 Task: In the  document Mentalhealth.htmlMake this file  'available offline' Check 'Vision History' View the  non- printing characters
Action: Mouse moved to (392, 400)
Screenshot: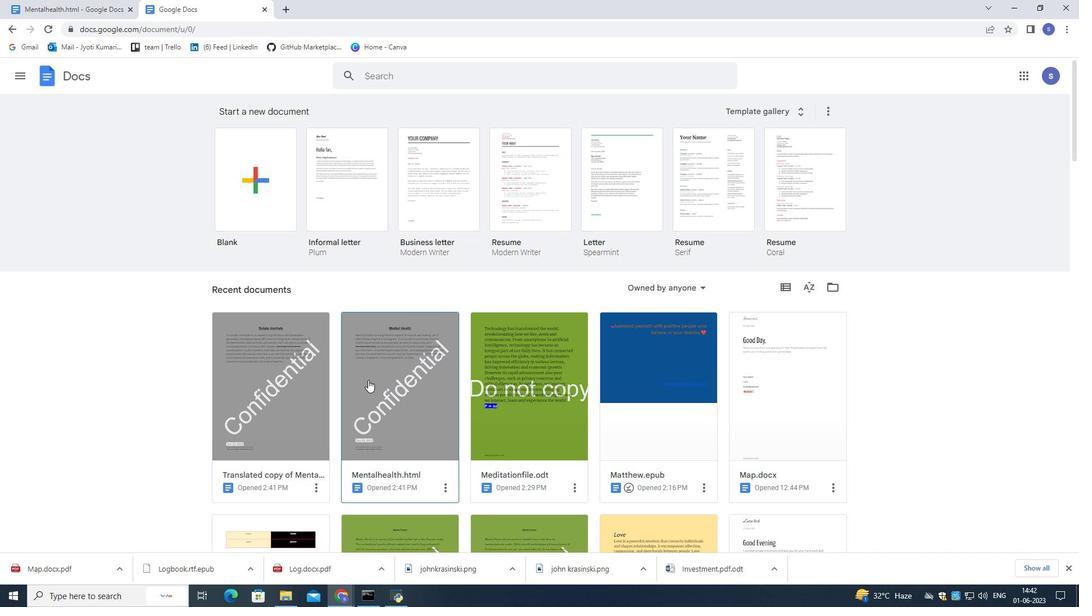 
Action: Mouse pressed left at (392, 400)
Screenshot: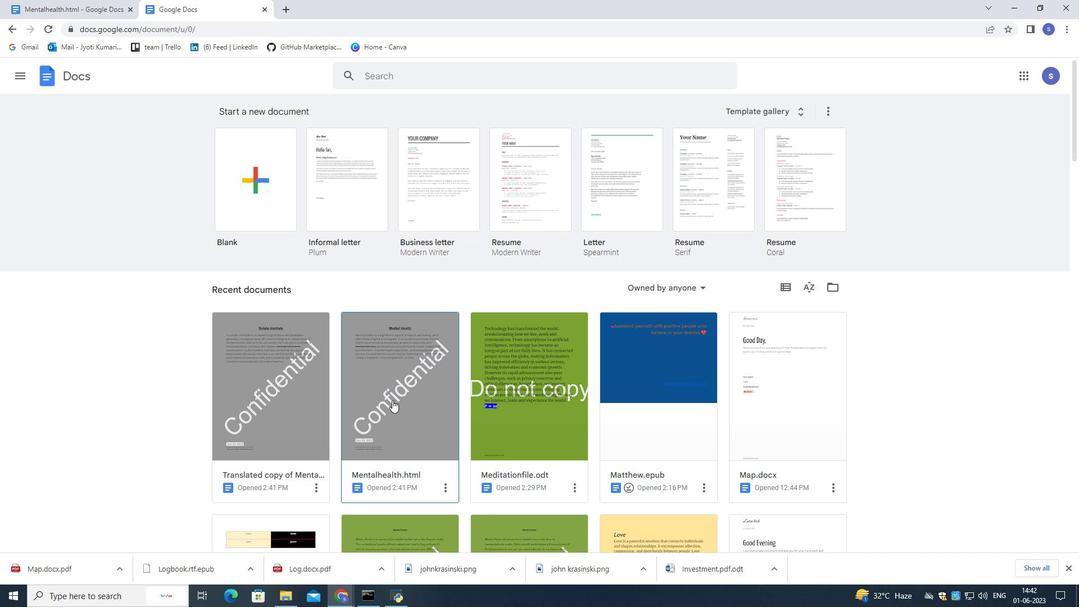 
Action: Mouse pressed left at (392, 400)
Screenshot: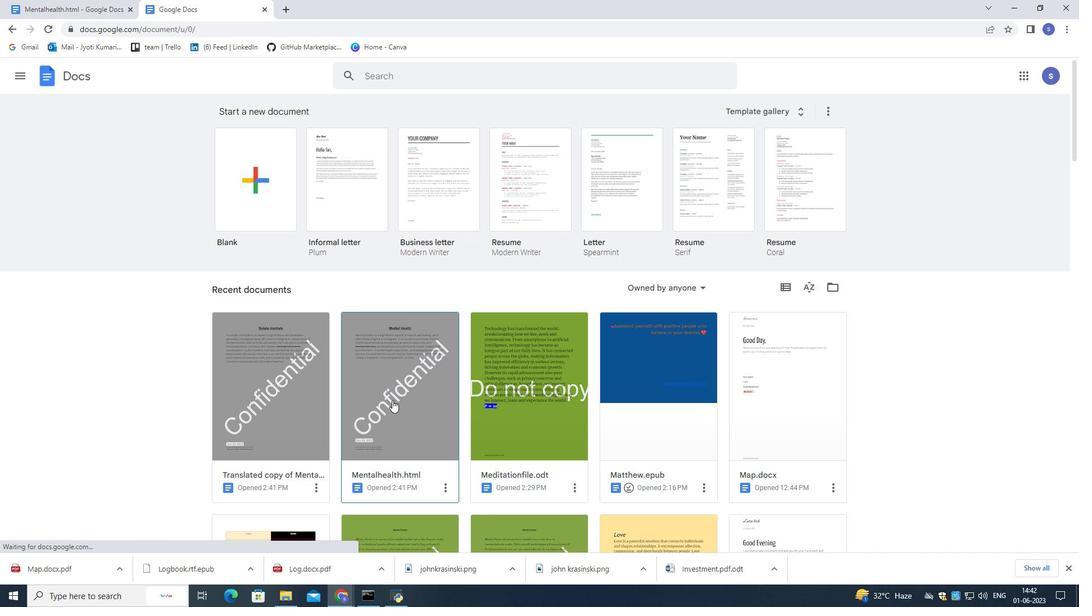 
Action: Mouse moved to (41, 84)
Screenshot: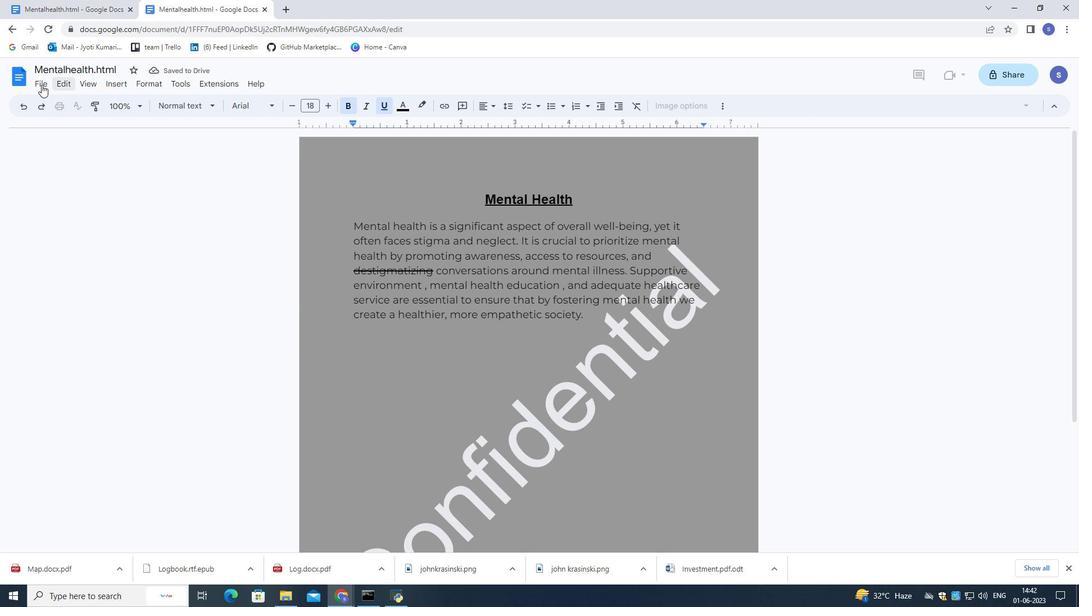 
Action: Mouse pressed left at (41, 84)
Screenshot: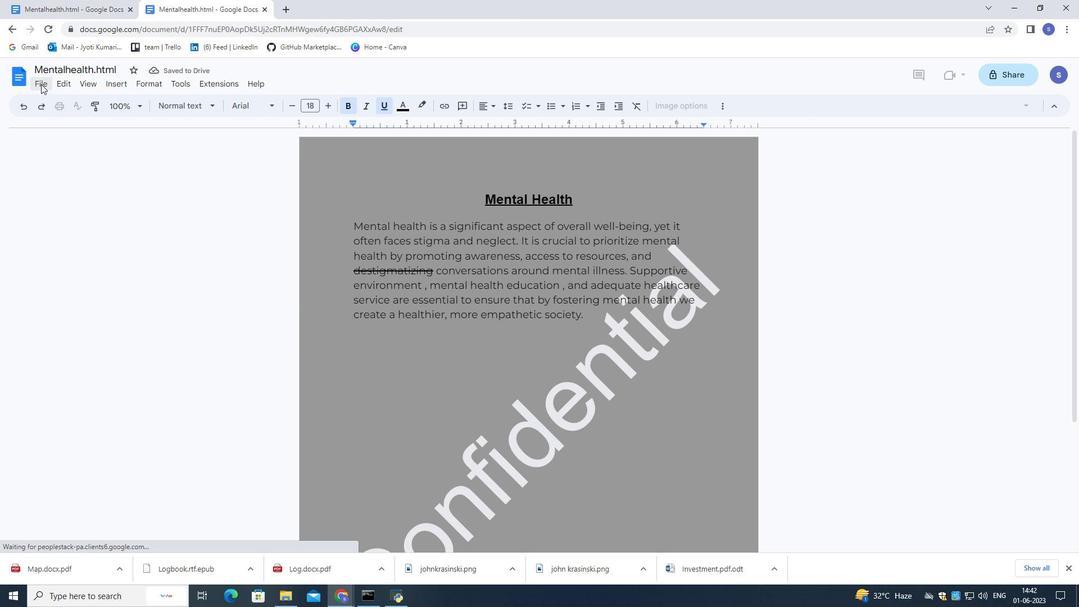 
Action: Mouse moved to (88, 330)
Screenshot: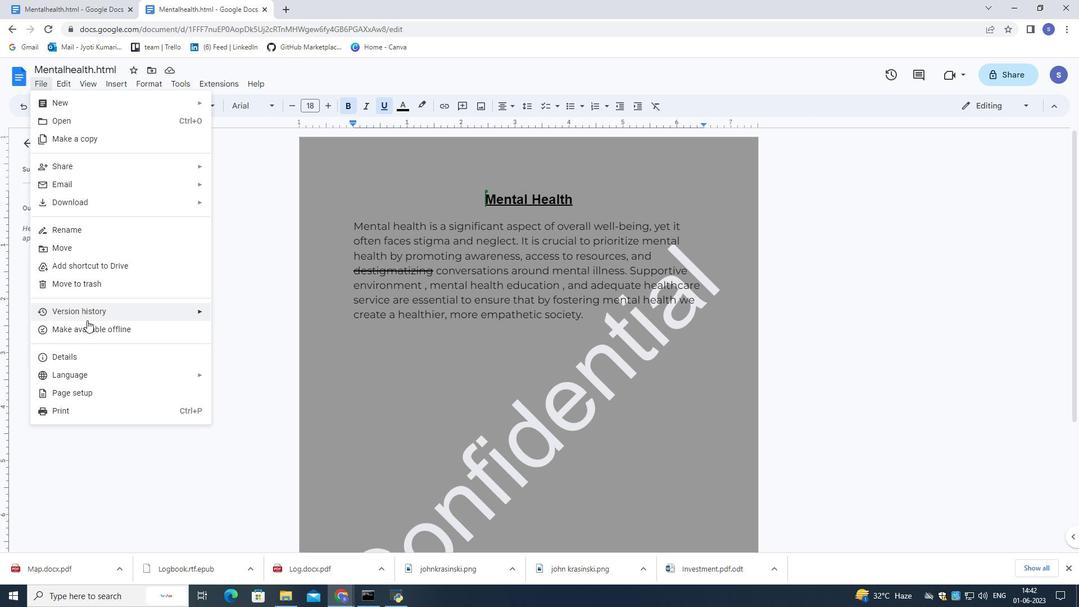 
Action: Mouse pressed left at (88, 330)
Screenshot: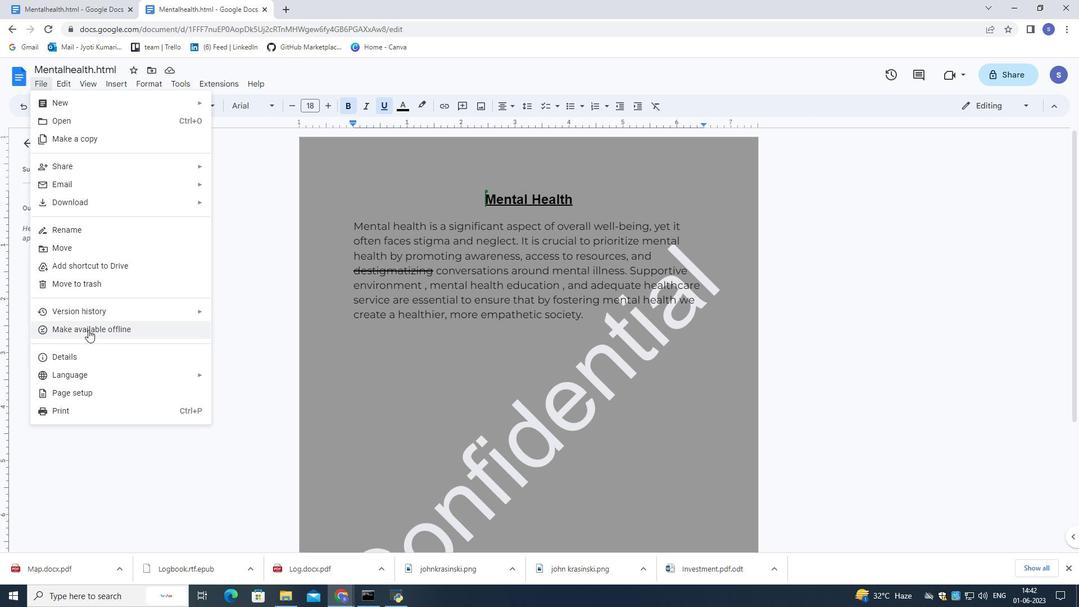 
Action: Mouse moved to (44, 82)
Screenshot: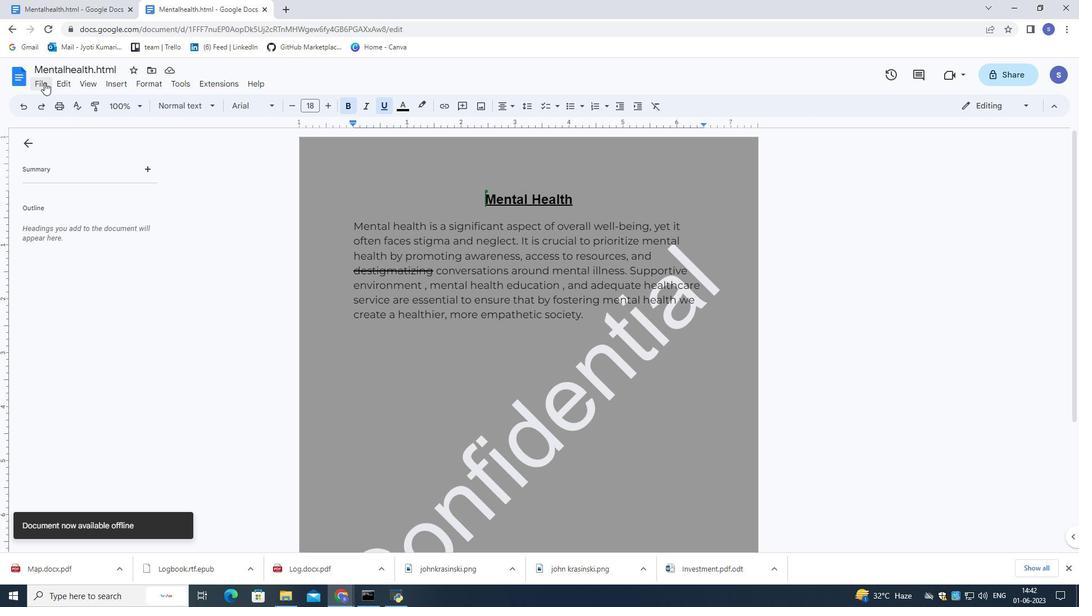 
Action: Mouse pressed left at (44, 82)
Screenshot: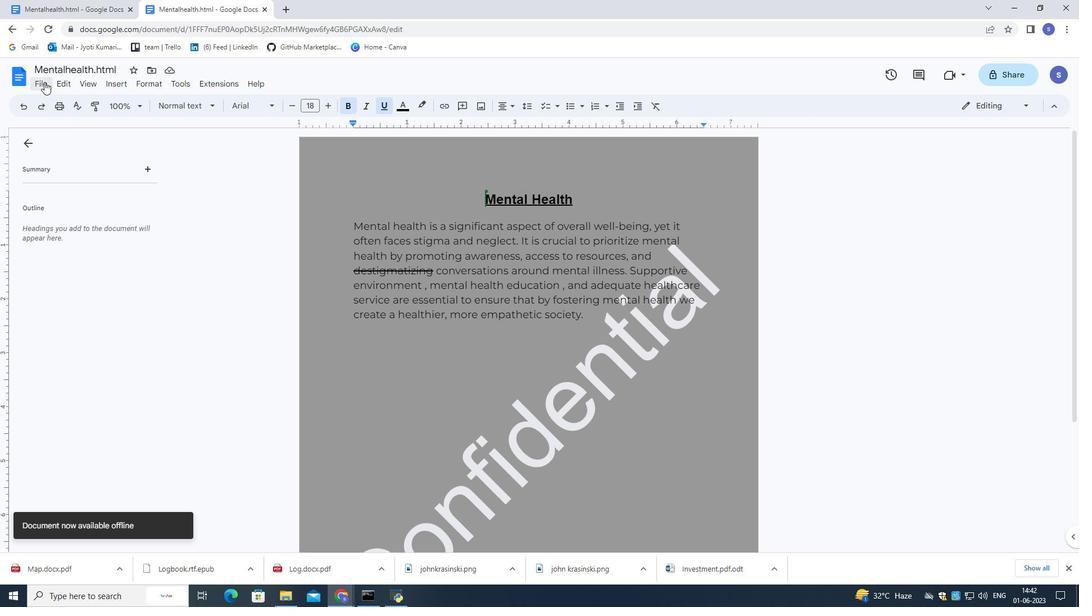 
Action: Mouse moved to (219, 334)
Screenshot: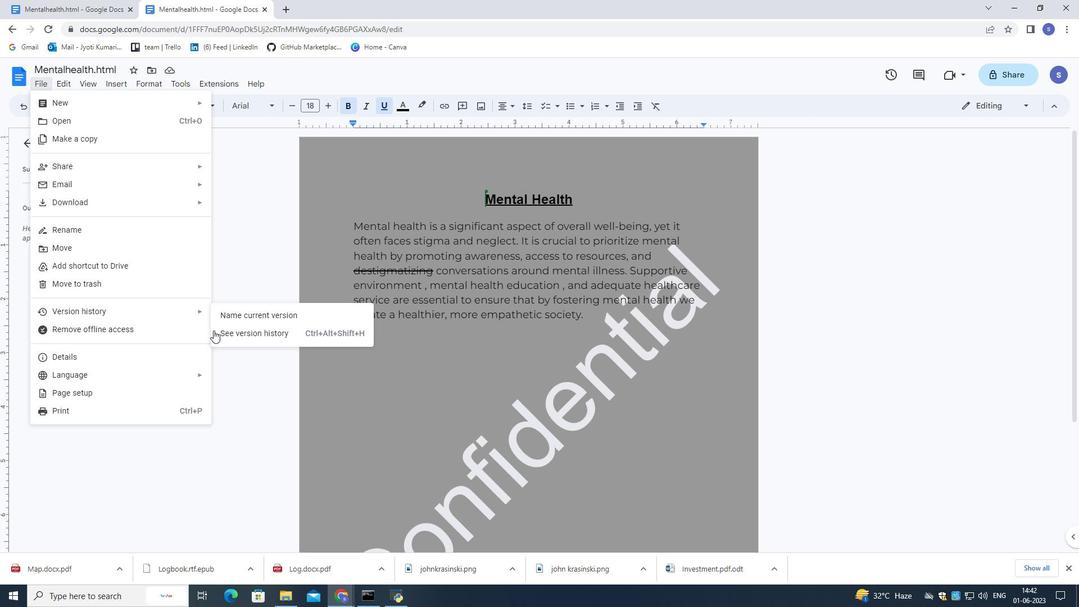 
Action: Mouse pressed left at (219, 334)
Screenshot: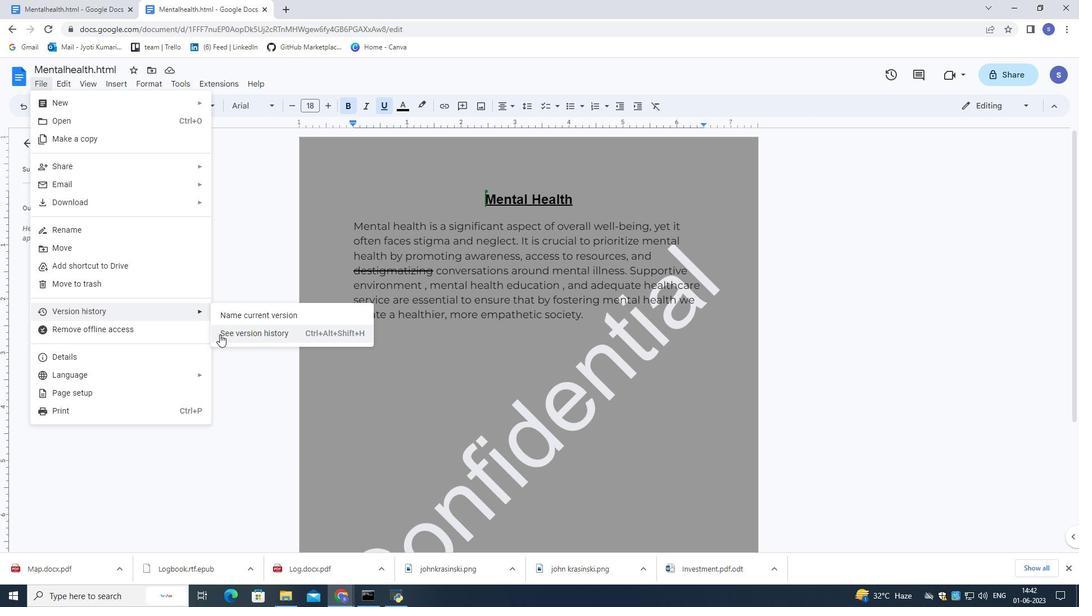 
Action: Mouse moved to (215, 321)
Screenshot: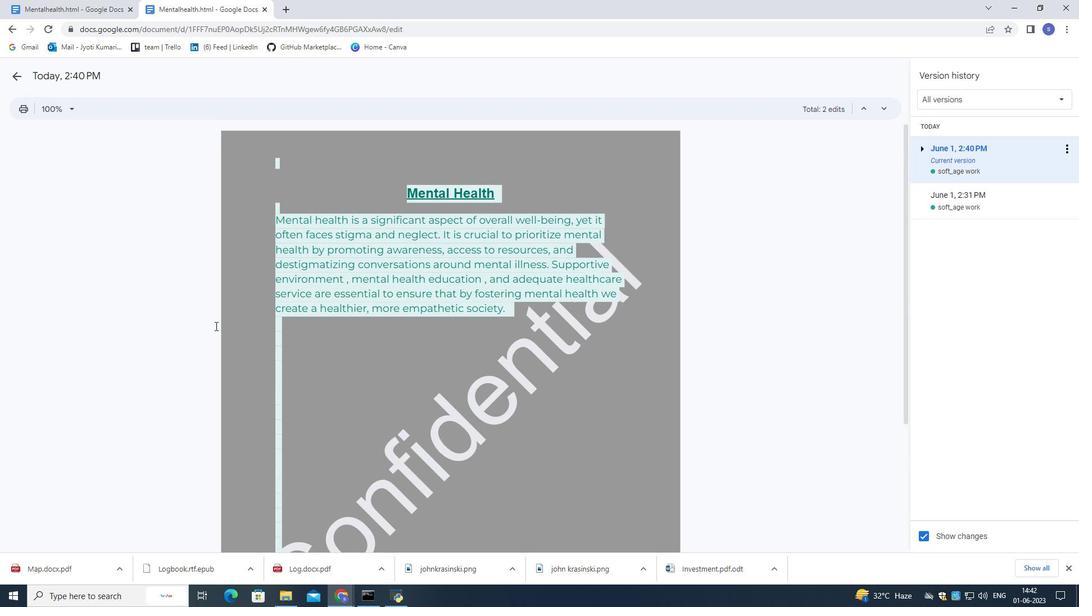 
Action: Mouse scrolled (215, 321) with delta (0, 0)
Screenshot: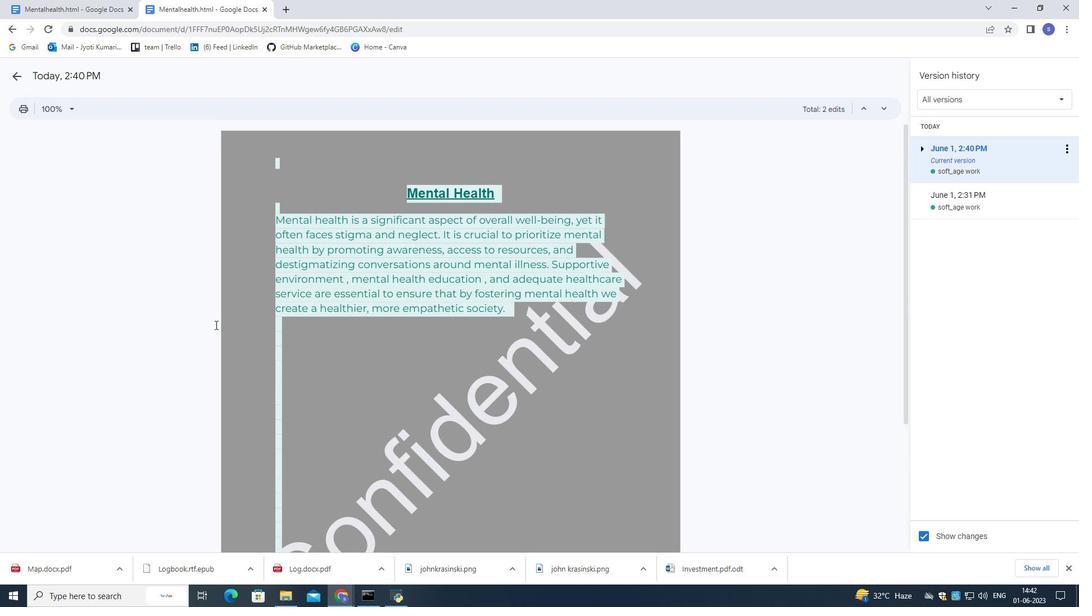 
Action: Mouse scrolled (215, 321) with delta (0, 0)
Screenshot: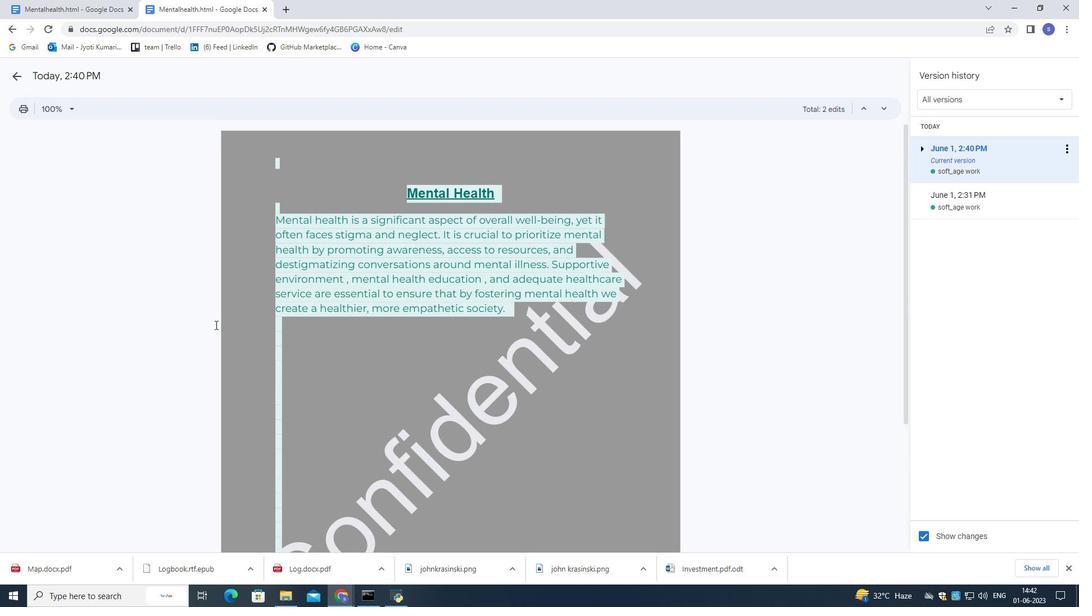 
Action: Mouse scrolled (215, 321) with delta (0, 0)
Screenshot: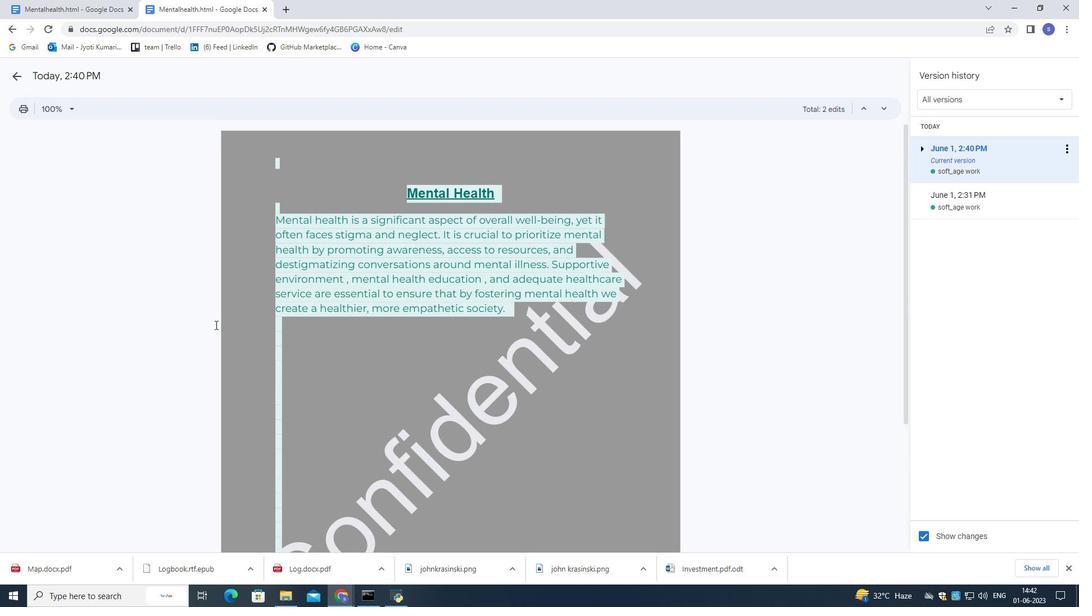 
Action: Mouse scrolled (215, 321) with delta (0, 0)
Screenshot: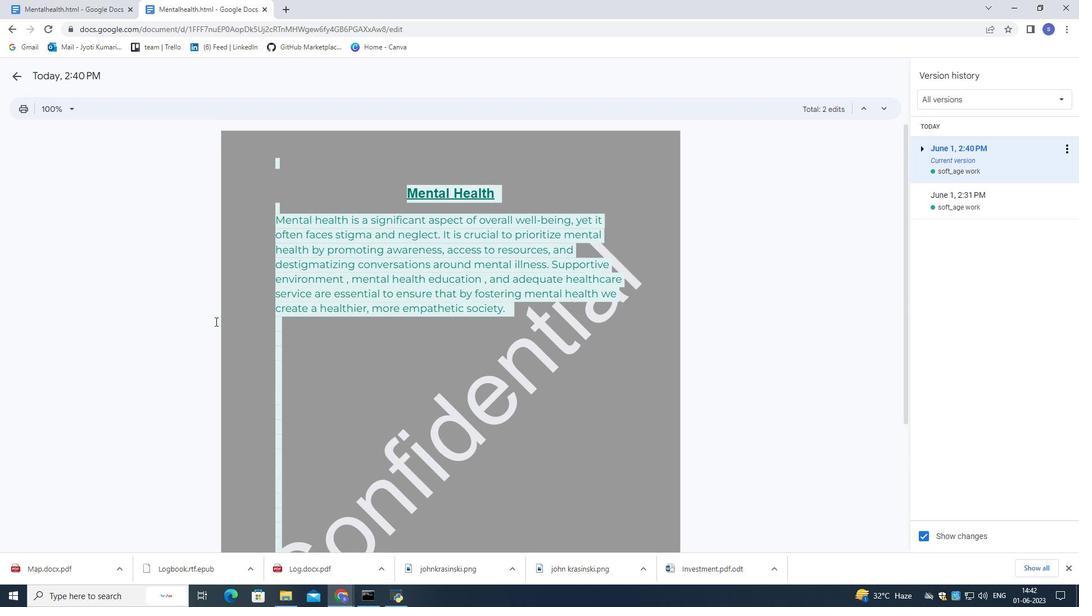 
Action: Mouse scrolled (215, 321) with delta (0, 0)
Screenshot: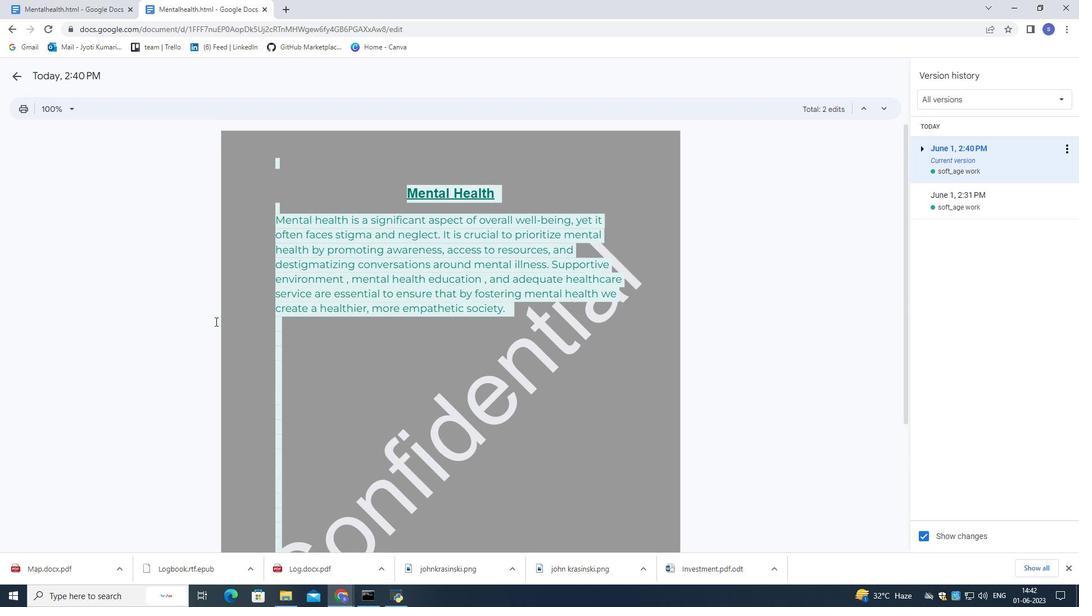 
Action: Mouse scrolled (215, 321) with delta (0, 0)
Screenshot: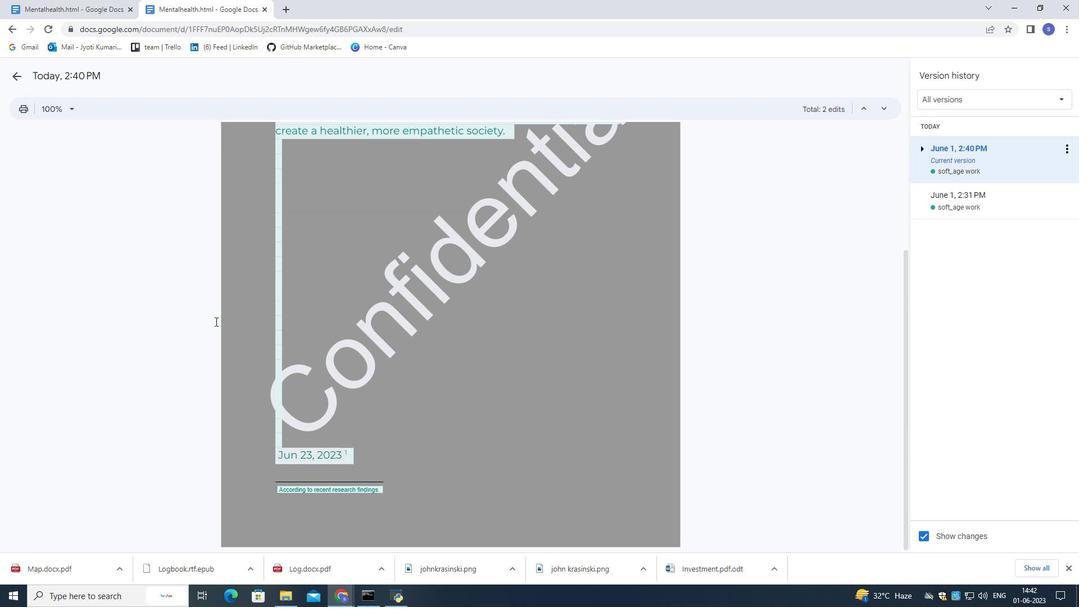 
Action: Mouse scrolled (215, 321) with delta (0, 0)
Screenshot: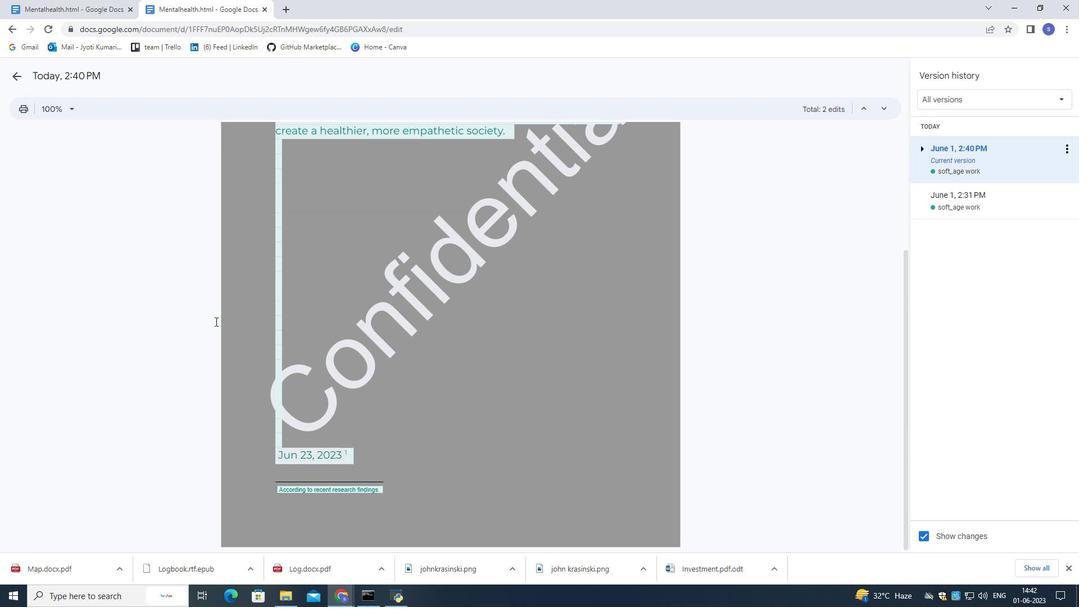 
Action: Mouse scrolled (215, 321) with delta (0, 0)
Screenshot: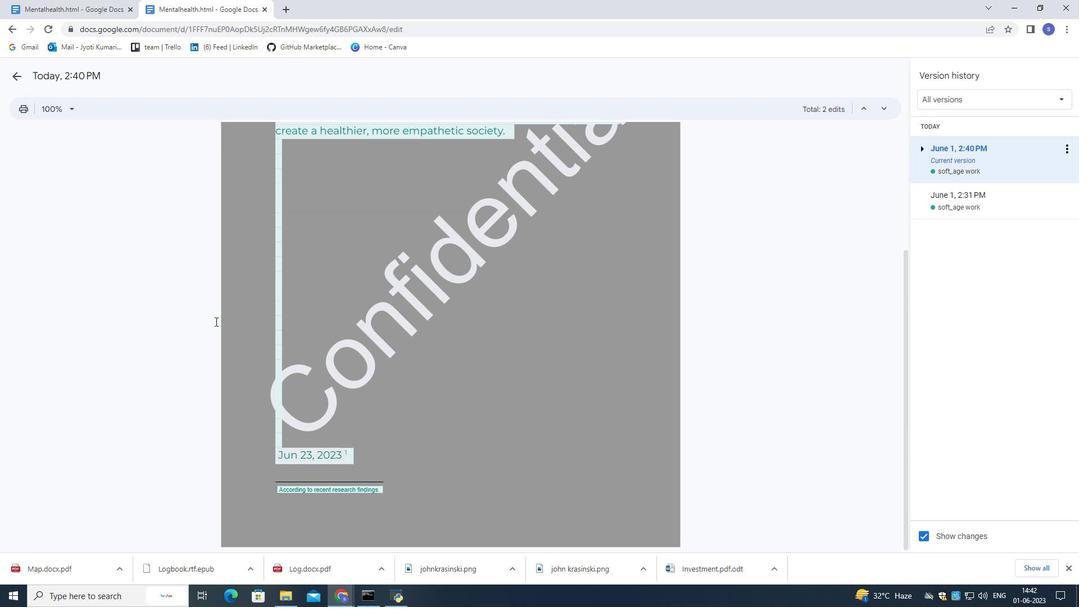 
Action: Mouse scrolled (215, 322) with delta (0, 0)
Screenshot: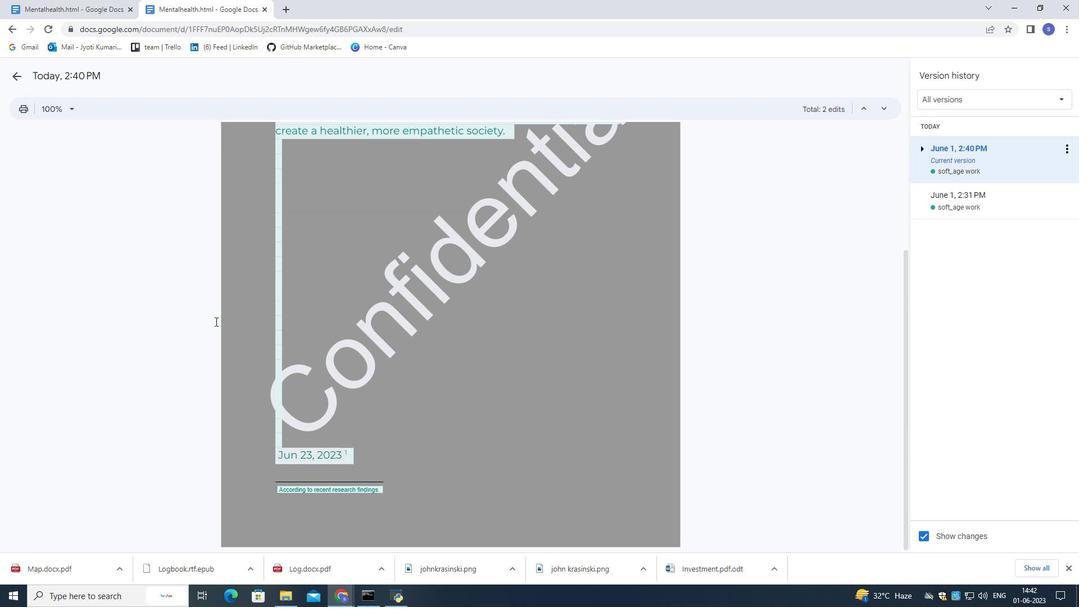 
Action: Mouse scrolled (215, 322) with delta (0, 0)
Screenshot: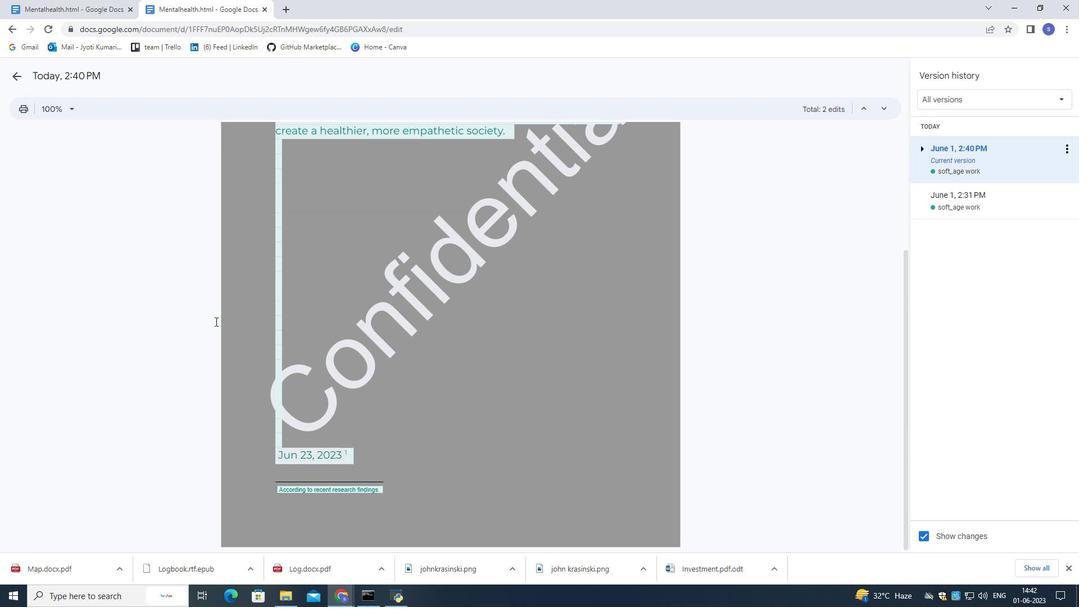 
Action: Mouse scrolled (215, 322) with delta (0, 0)
Screenshot: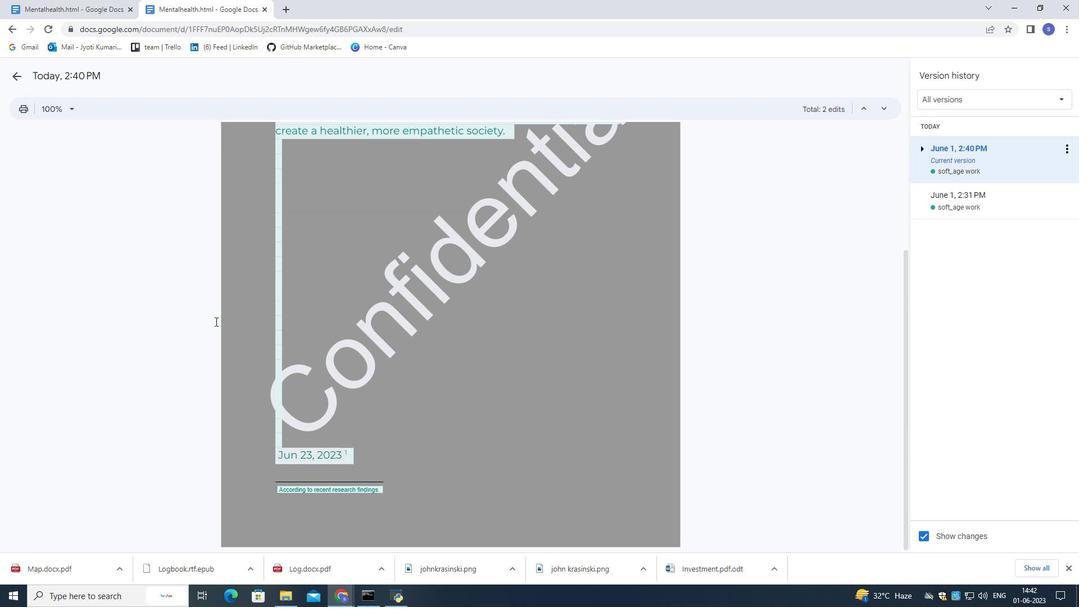 
Action: Mouse moved to (215, 321)
Screenshot: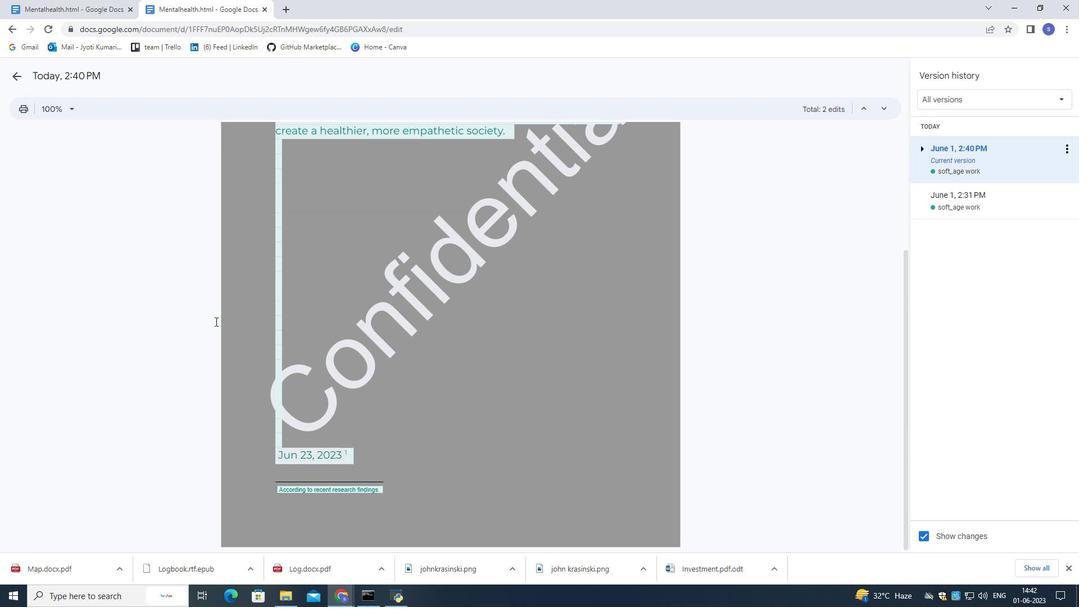 
Action: Mouse scrolled (215, 321) with delta (0, 0)
Screenshot: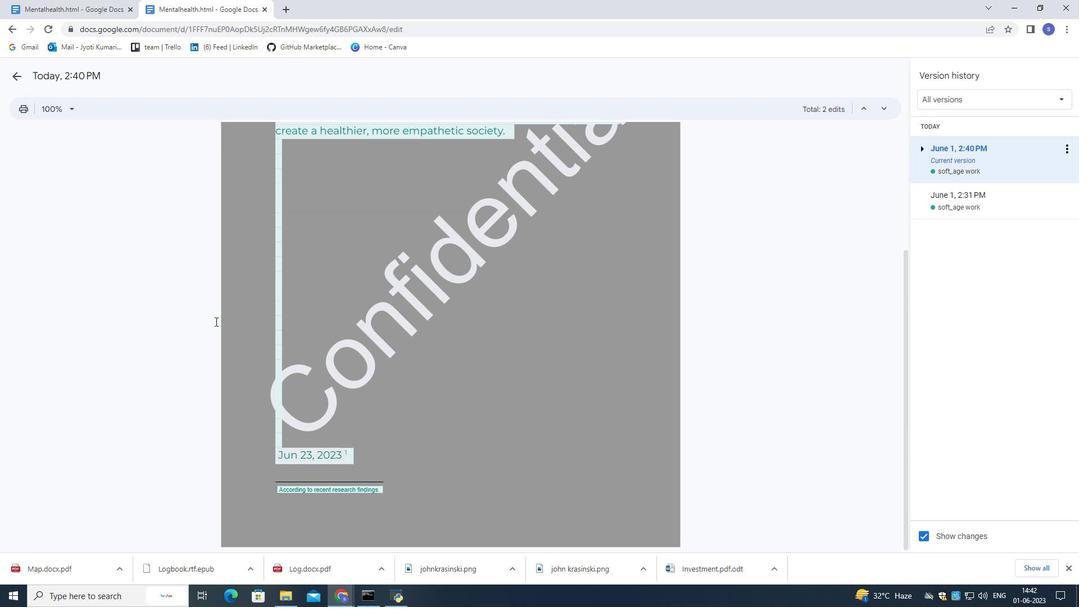 
Action: Mouse scrolled (215, 321) with delta (0, 0)
Screenshot: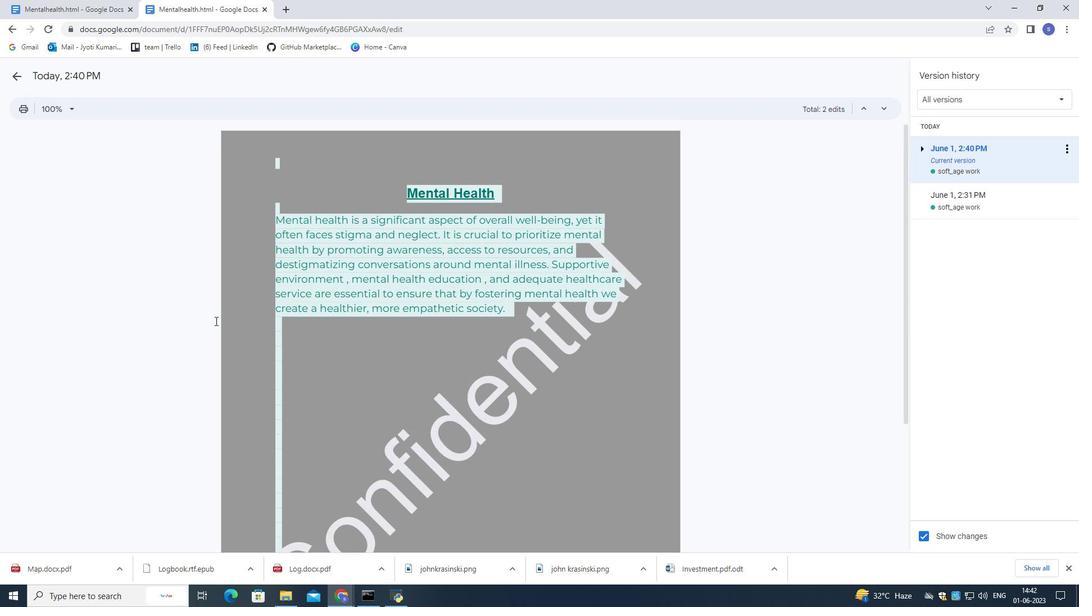 
Action: Mouse scrolled (215, 321) with delta (0, 0)
Screenshot: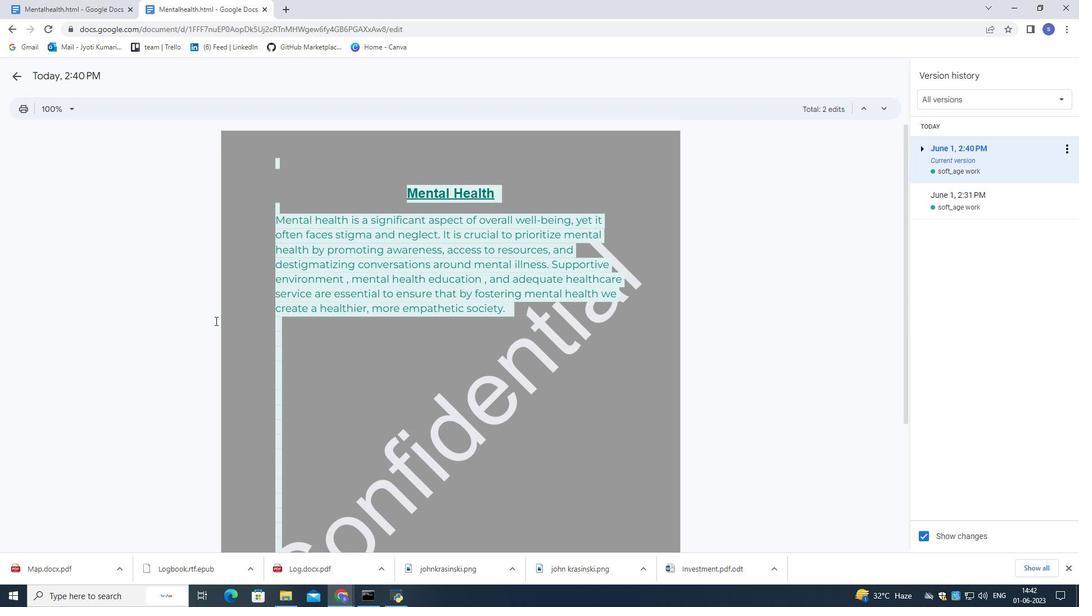 
Action: Mouse moved to (215, 320)
Screenshot: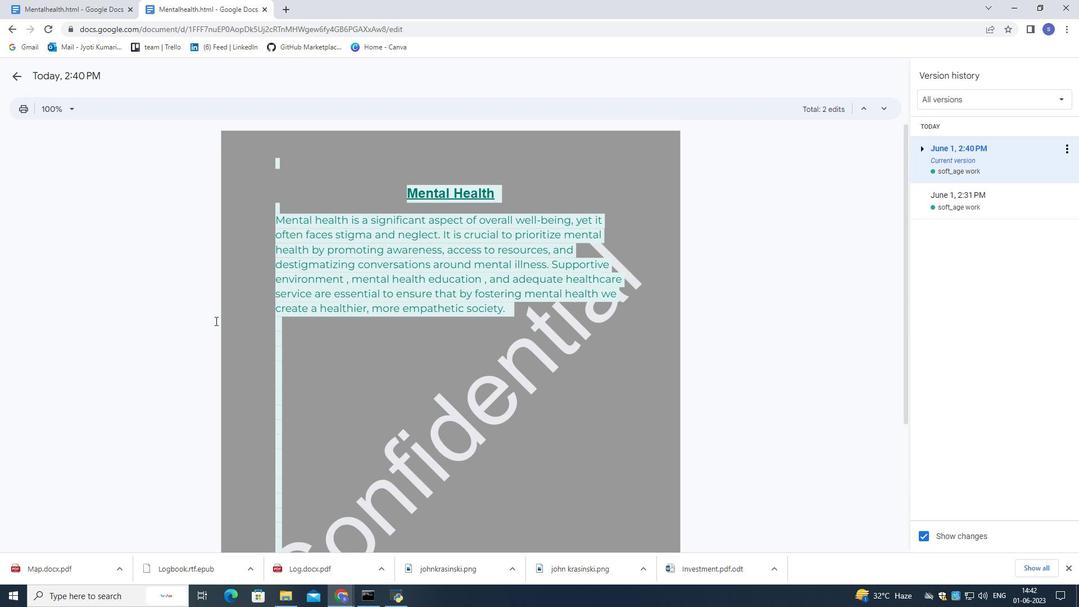 
Action: Mouse scrolled (215, 320) with delta (0, 0)
Screenshot: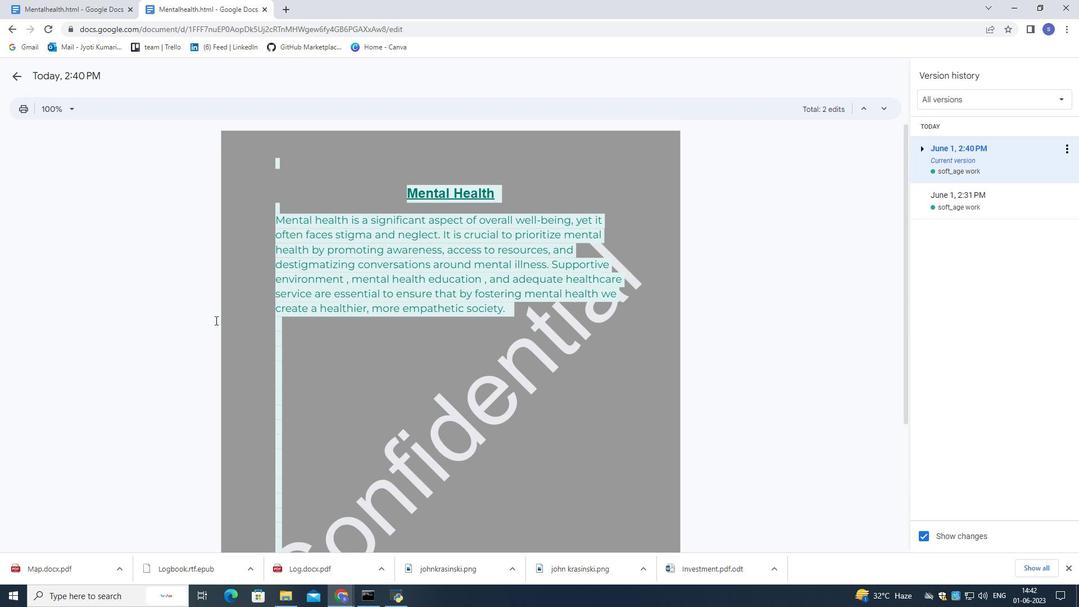 
Action: Mouse scrolled (215, 320) with delta (0, 0)
Screenshot: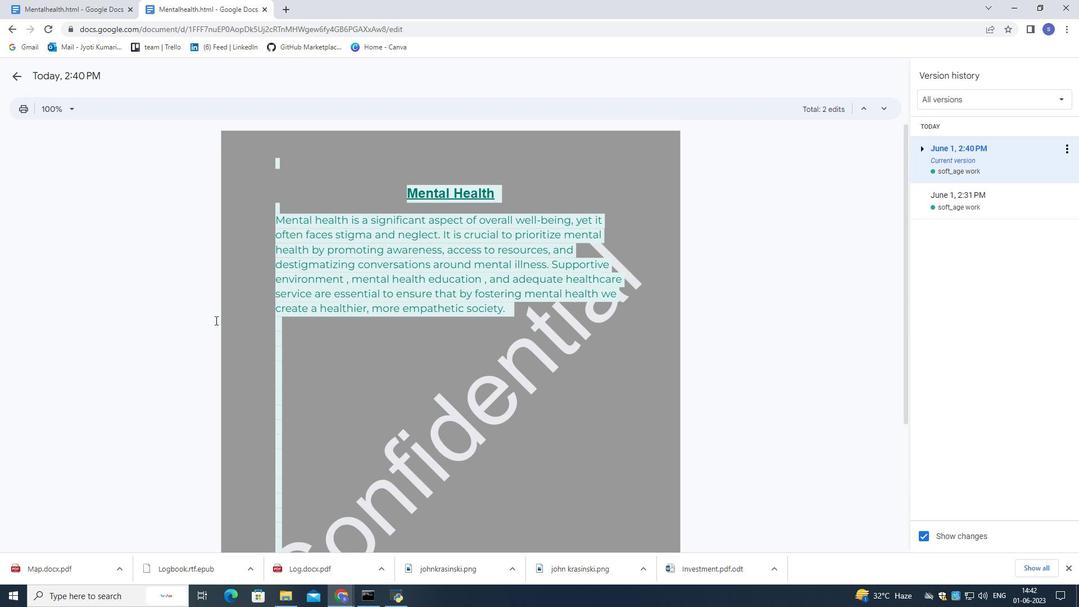 
Action: Mouse scrolled (215, 320) with delta (0, 0)
Screenshot: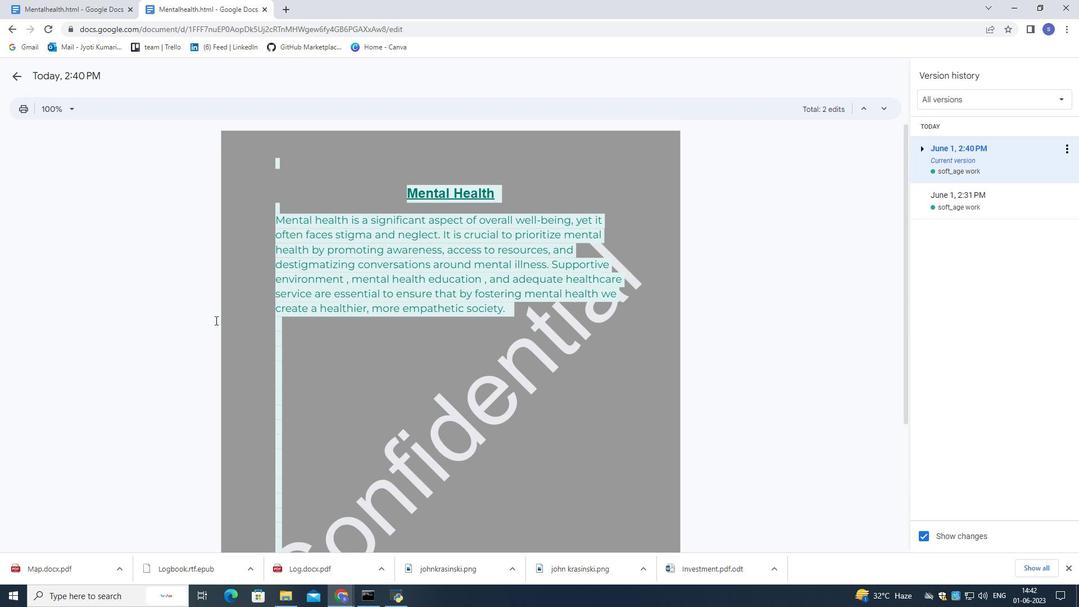 
Action: Mouse scrolled (215, 320) with delta (0, 0)
Screenshot: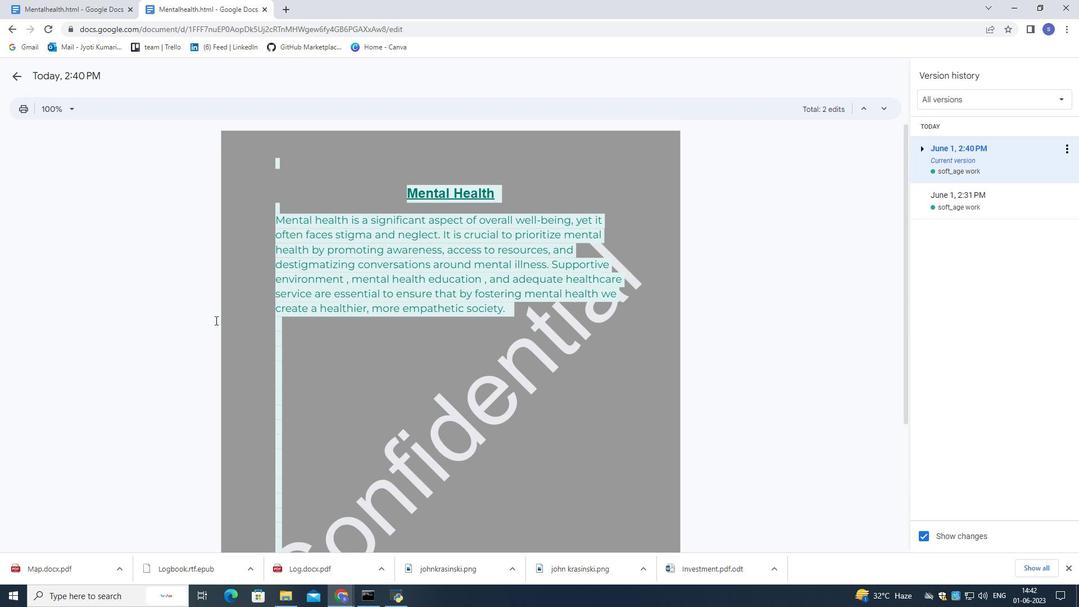
Action: Mouse scrolled (215, 320) with delta (0, 0)
Screenshot: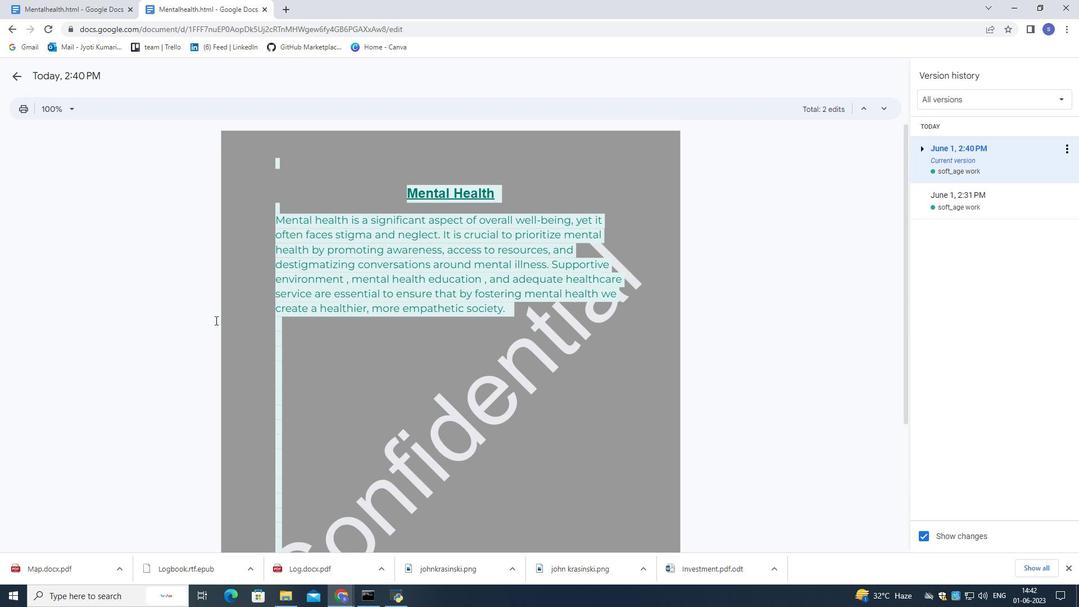 
Action: Mouse scrolled (215, 321) with delta (0, 0)
Screenshot: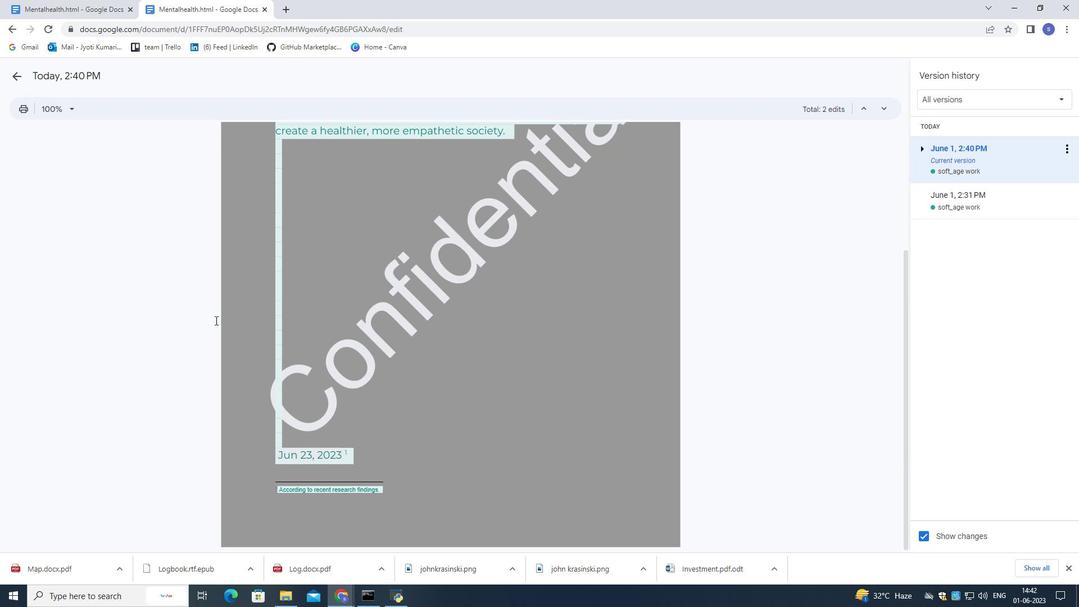 
Action: Mouse scrolled (215, 321) with delta (0, 0)
Screenshot: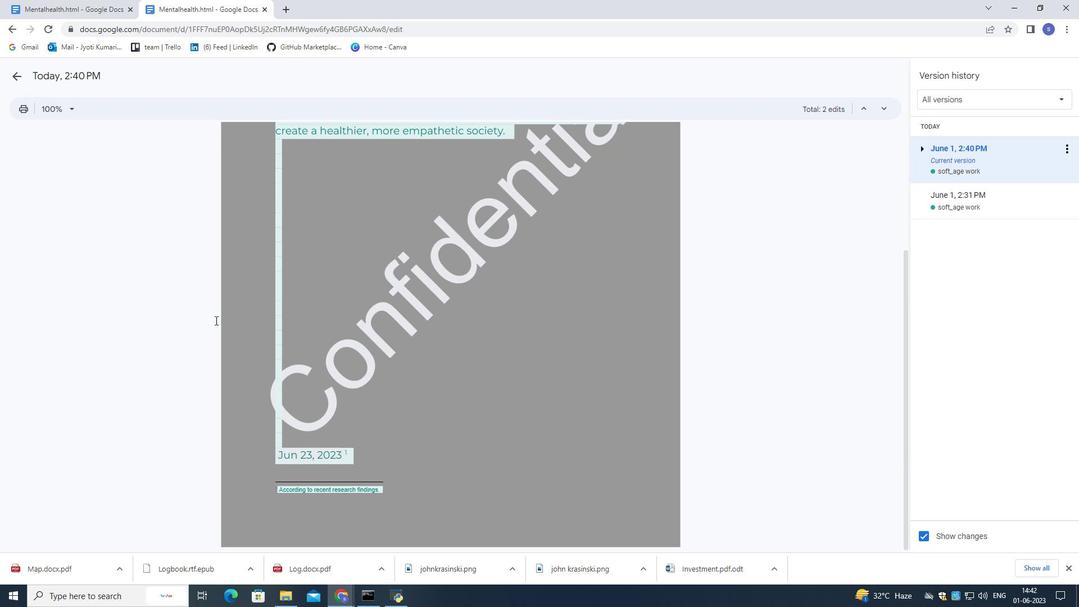 
Action: Mouse scrolled (215, 321) with delta (0, 0)
Screenshot: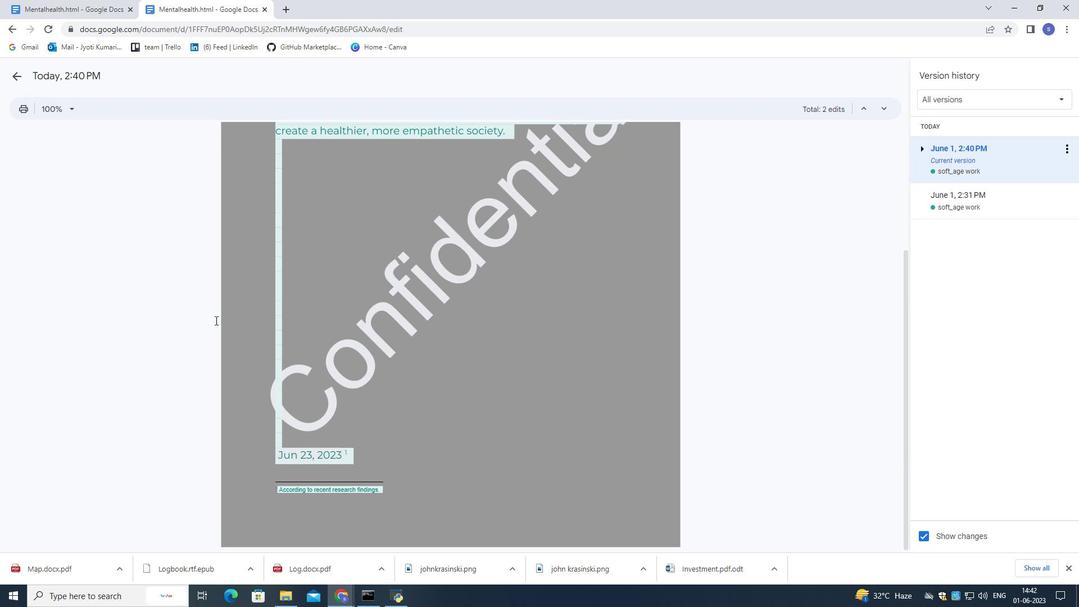 
Action: Mouse scrolled (215, 321) with delta (0, 0)
Screenshot: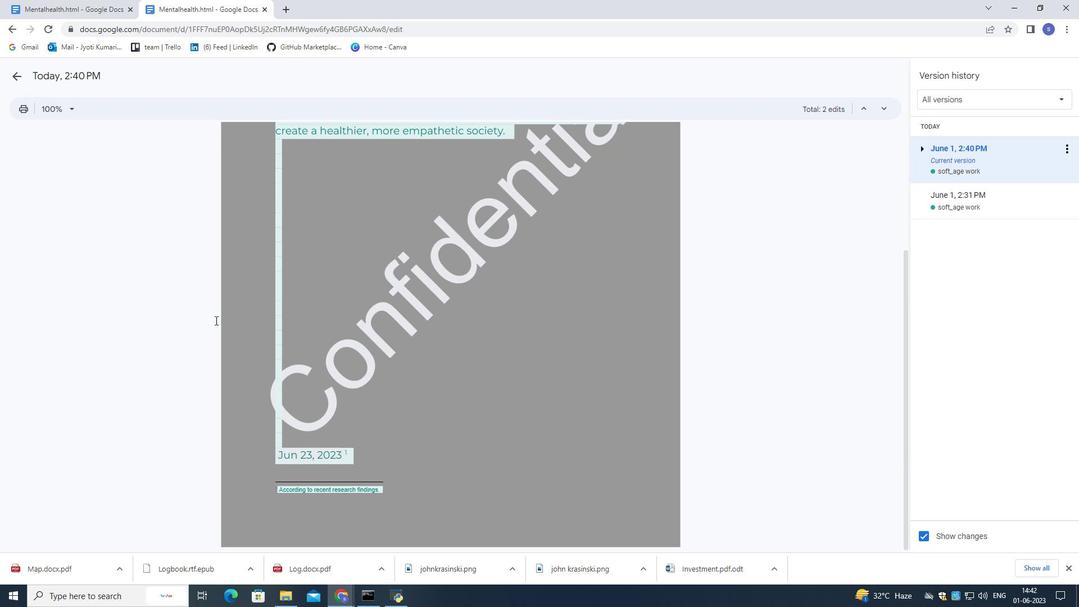
Action: Mouse scrolled (215, 321) with delta (0, 0)
Screenshot: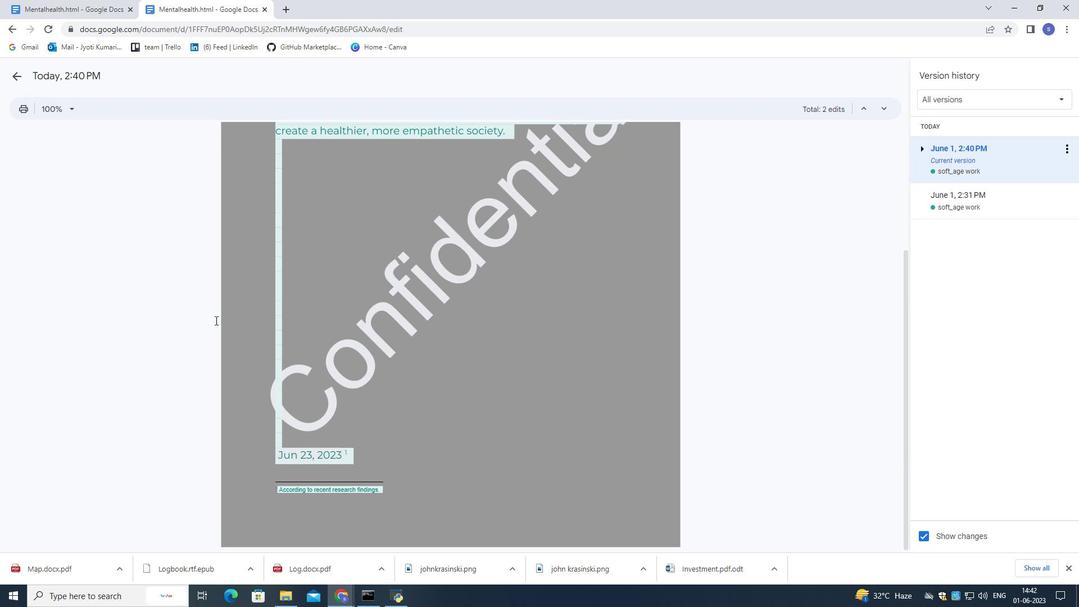 
Action: Mouse moved to (215, 318)
Screenshot: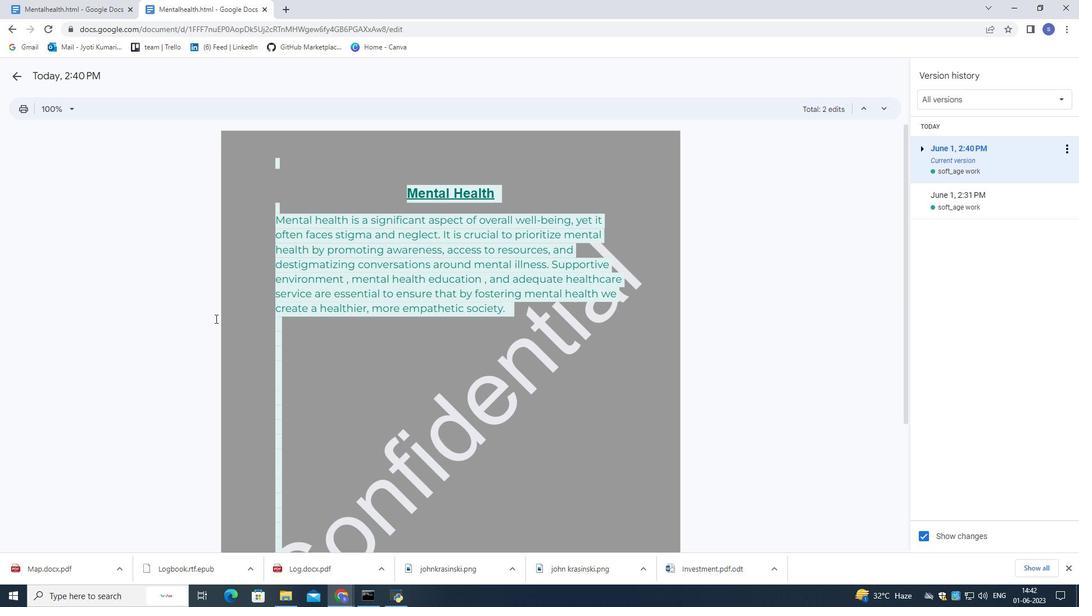 
